 Task: Save the attachment from the task to your Documents folder.
Action: Mouse moved to (12, 159)
Screenshot: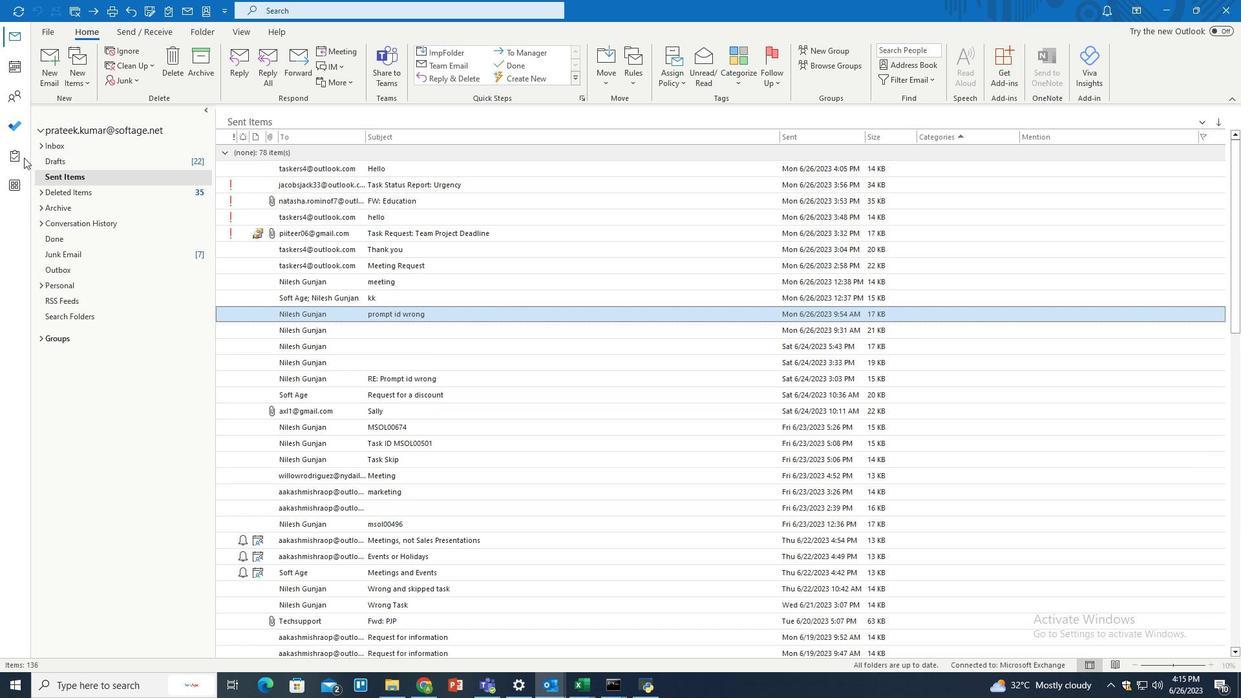 
Action: Mouse pressed left at (12, 159)
Screenshot: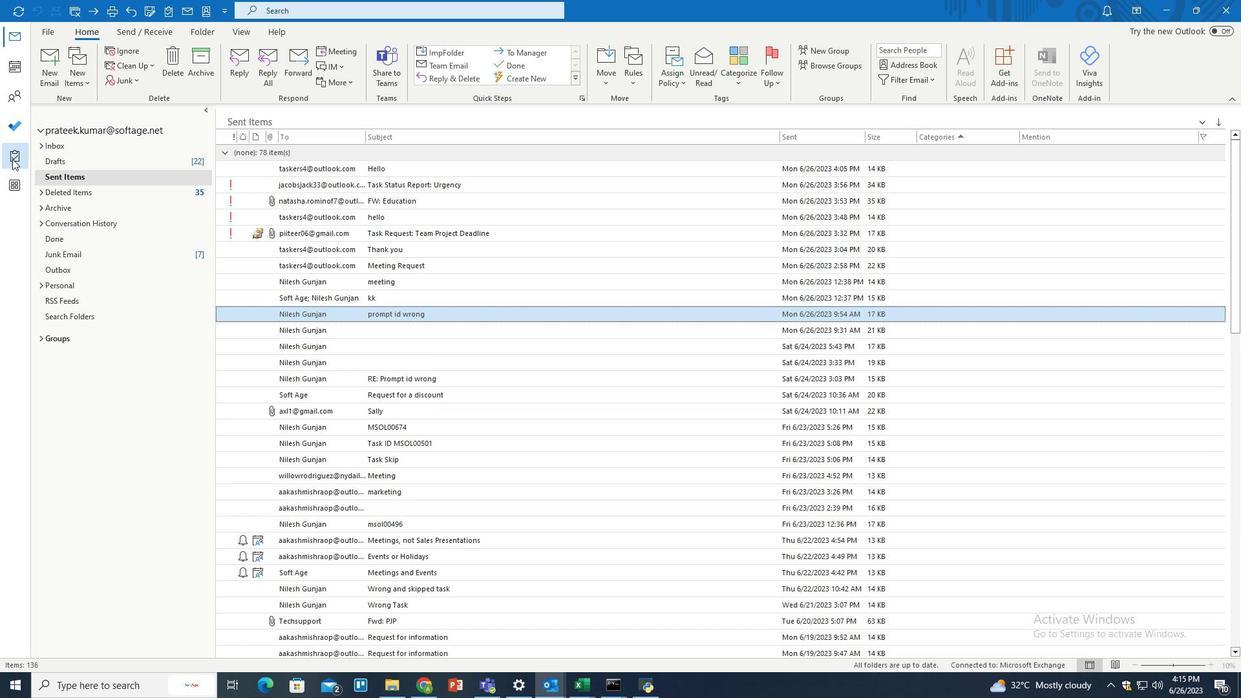 
Action: Mouse moved to (262, 464)
Screenshot: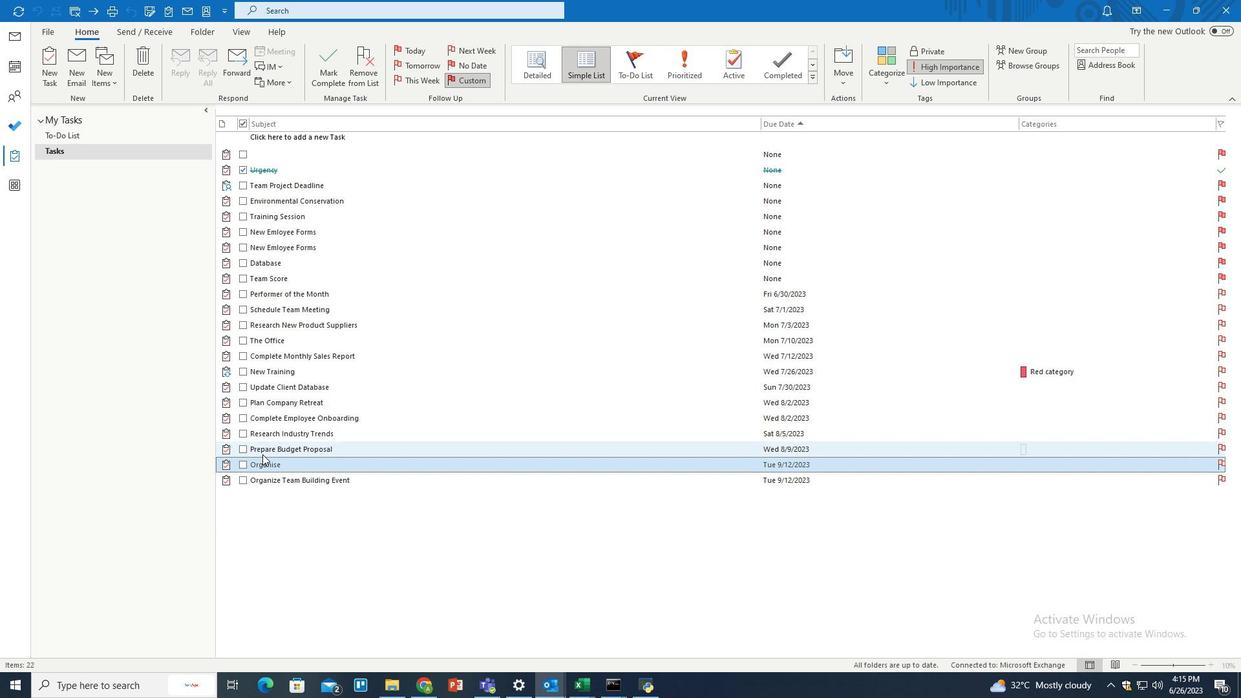 
Action: Mouse pressed left at (262, 464)
Screenshot: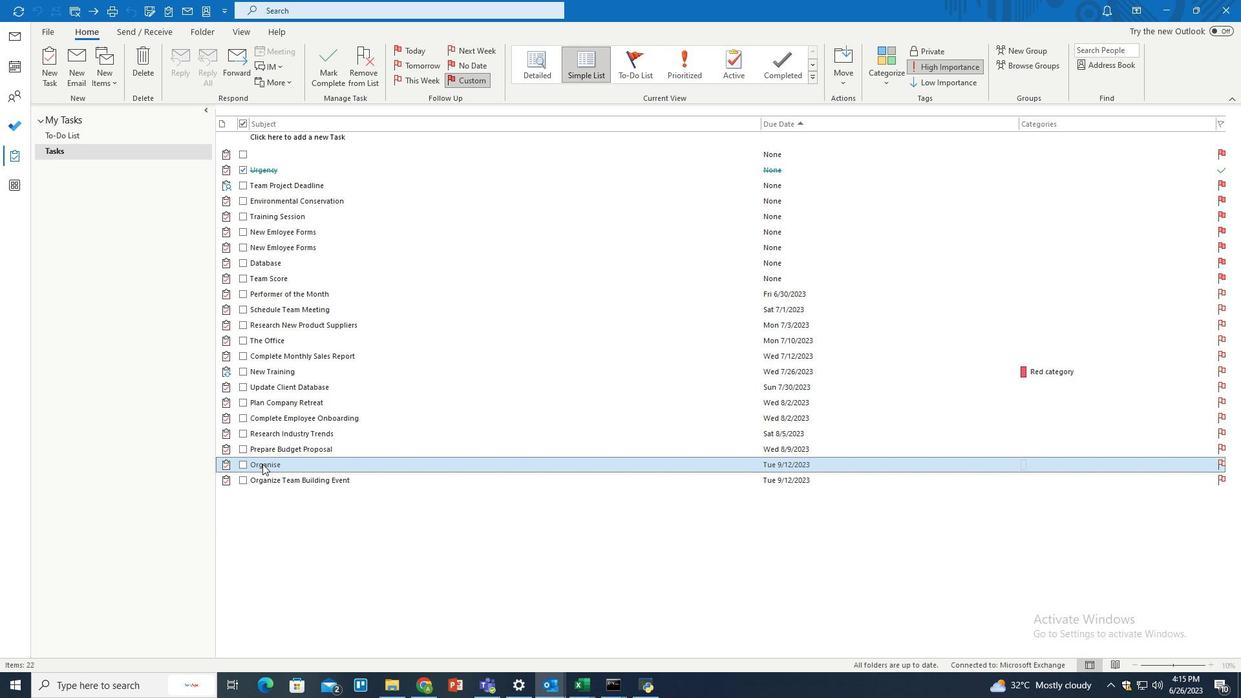 
Action: Mouse pressed left at (262, 464)
Screenshot: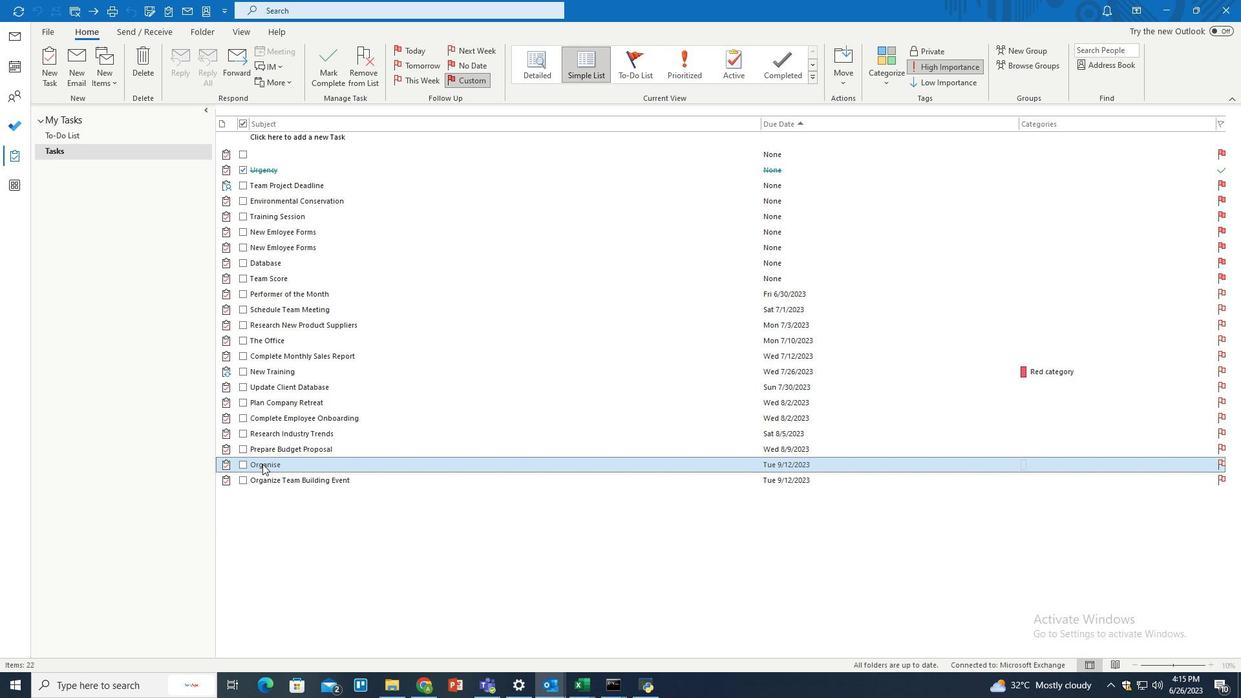 
Action: Mouse moved to (14, 30)
Screenshot: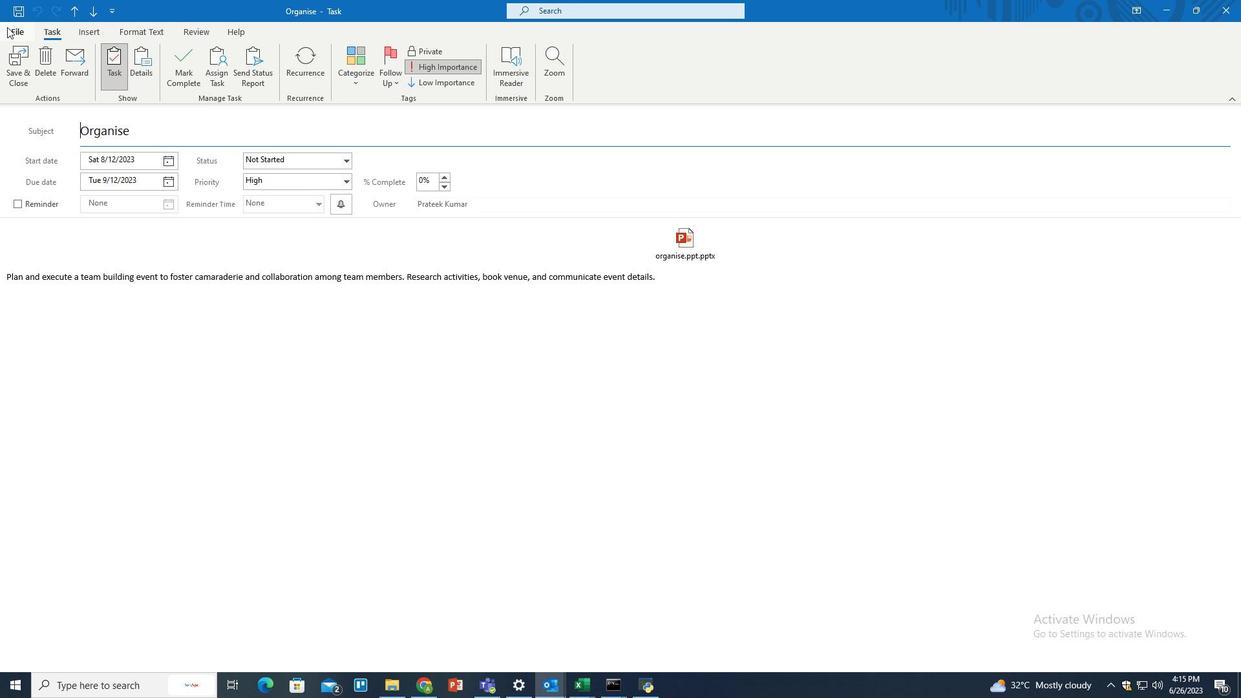 
Action: Mouse pressed left at (14, 30)
Screenshot: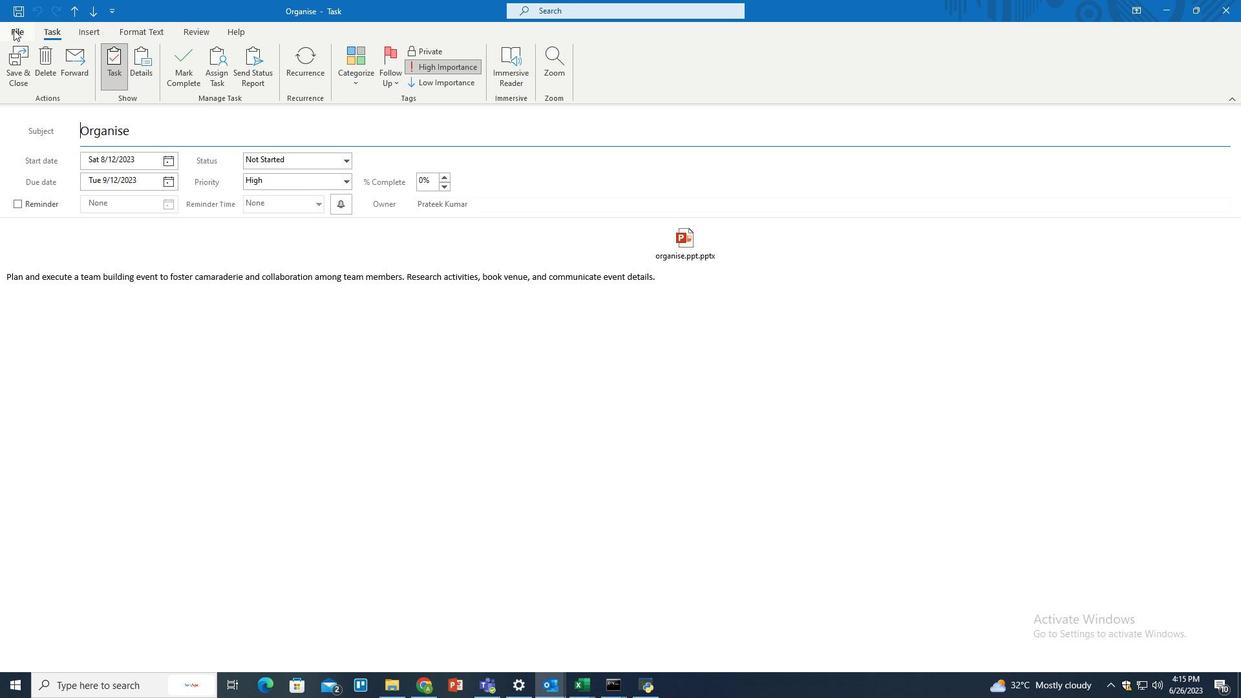 
Action: Mouse moved to (51, 145)
Screenshot: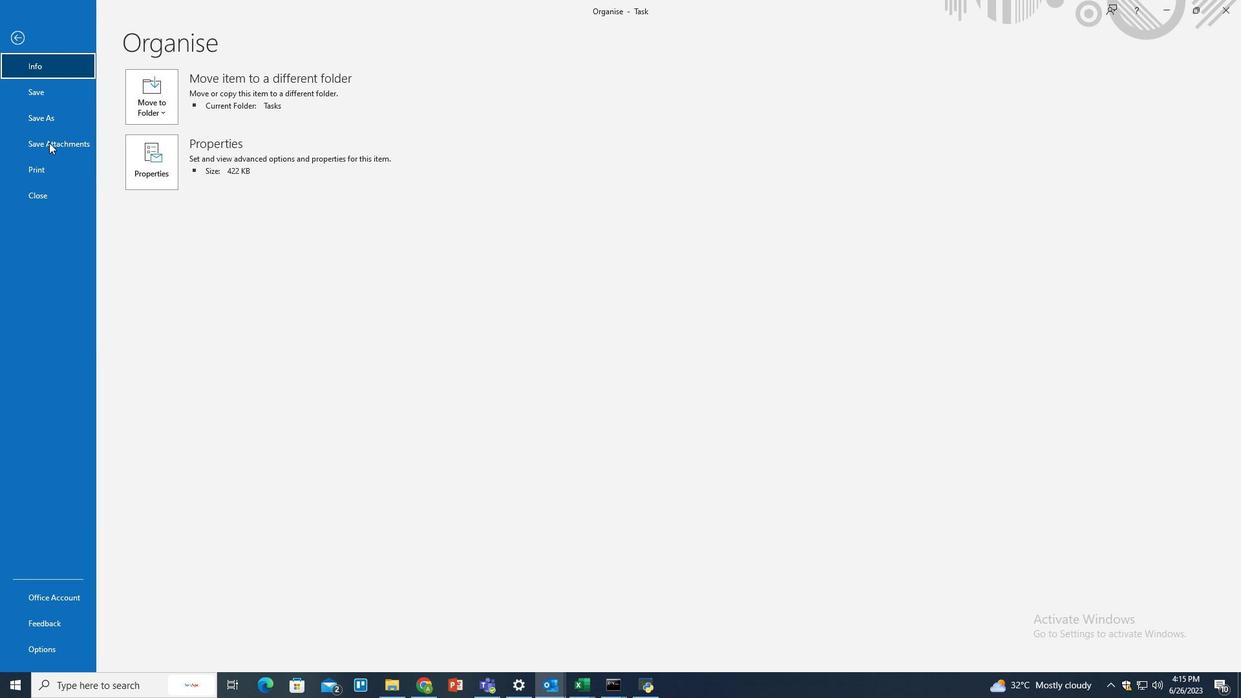 
Action: Mouse pressed left at (51, 145)
Screenshot: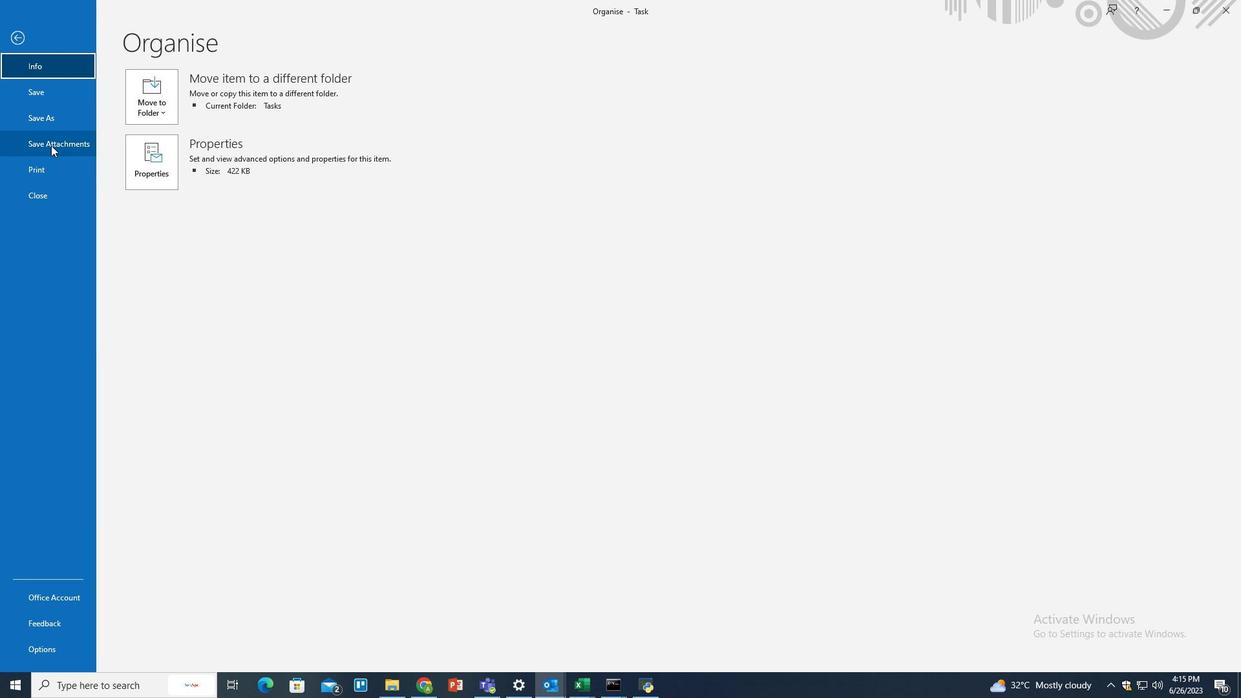 
Action: Mouse moved to (665, 284)
Screenshot: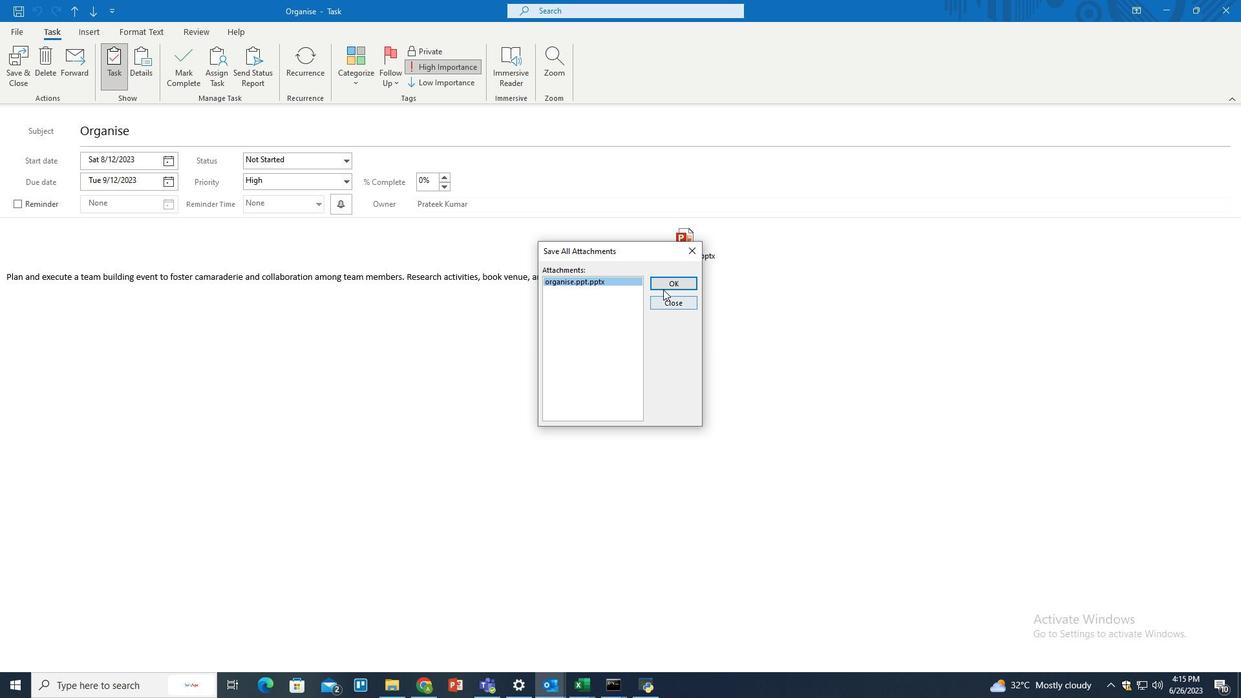 
Action: Mouse pressed left at (665, 284)
Screenshot: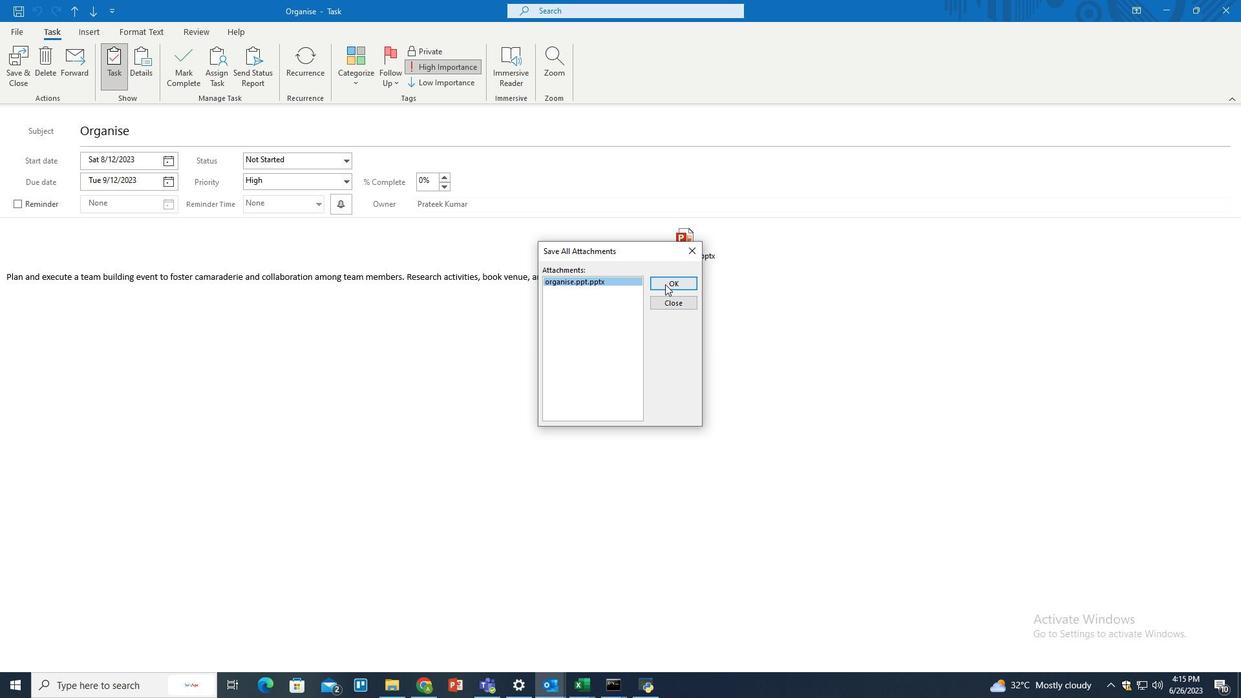 
Action: Mouse moved to (1058, 587)
Screenshot: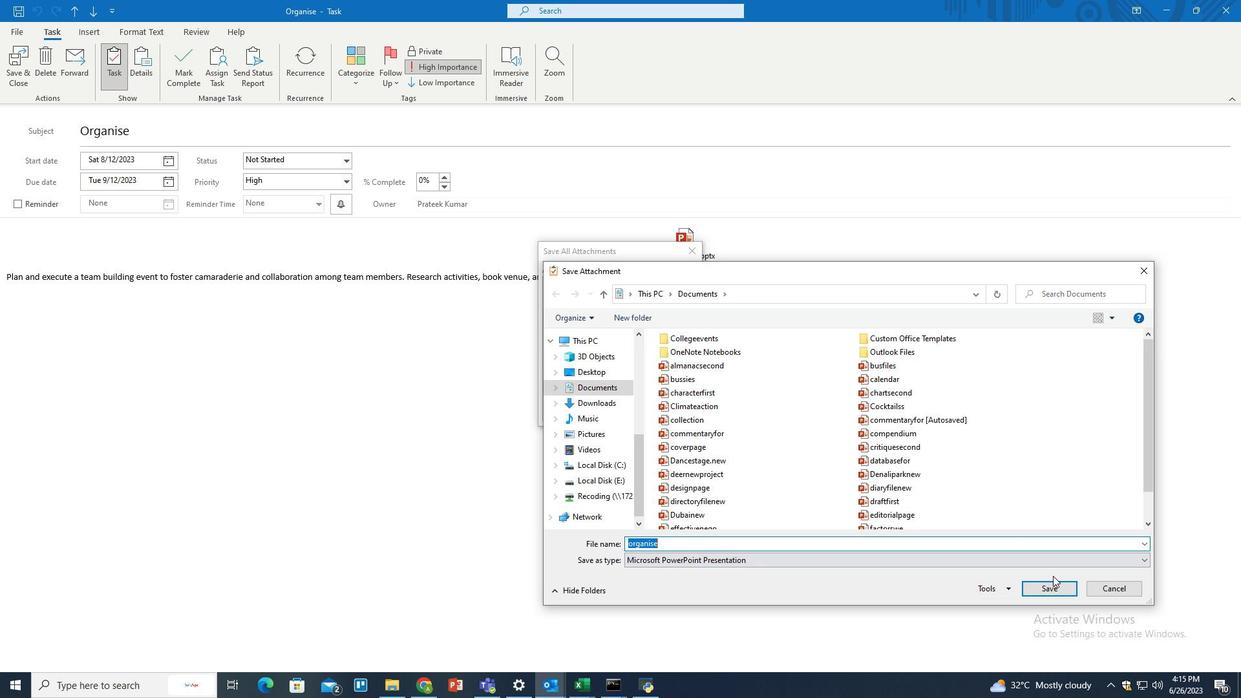 
Action: Mouse pressed left at (1058, 587)
Screenshot: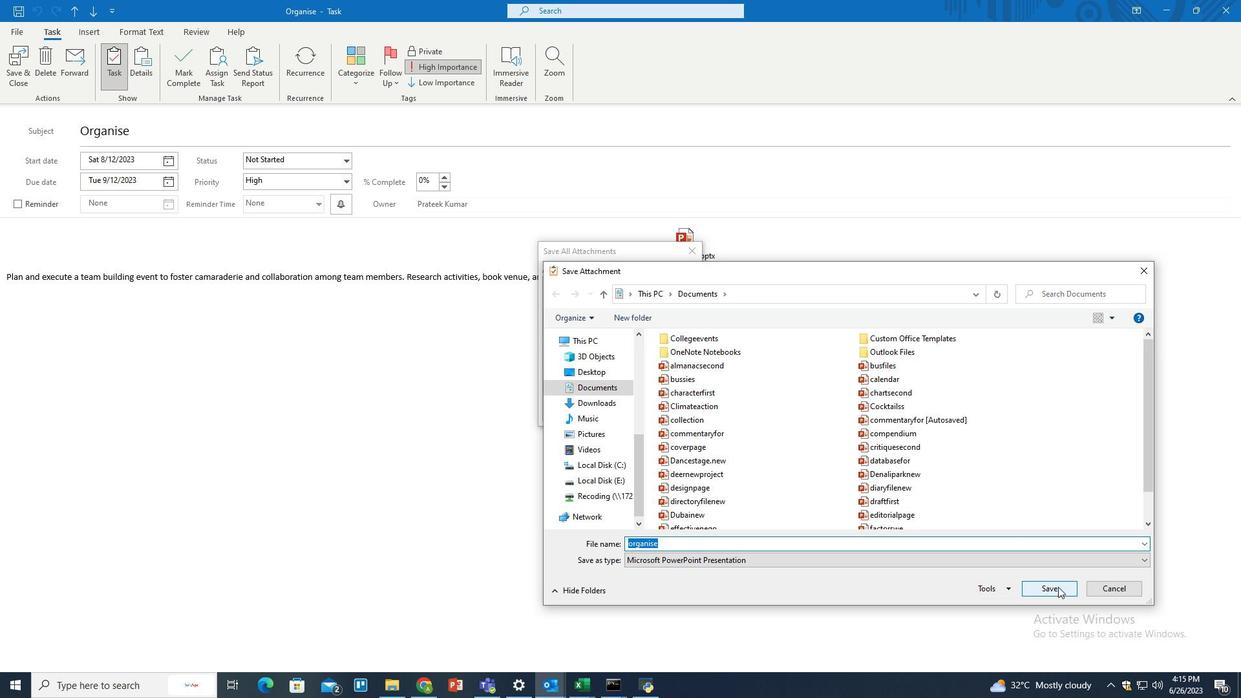 
Action: Mouse moved to (495, 408)
Screenshot: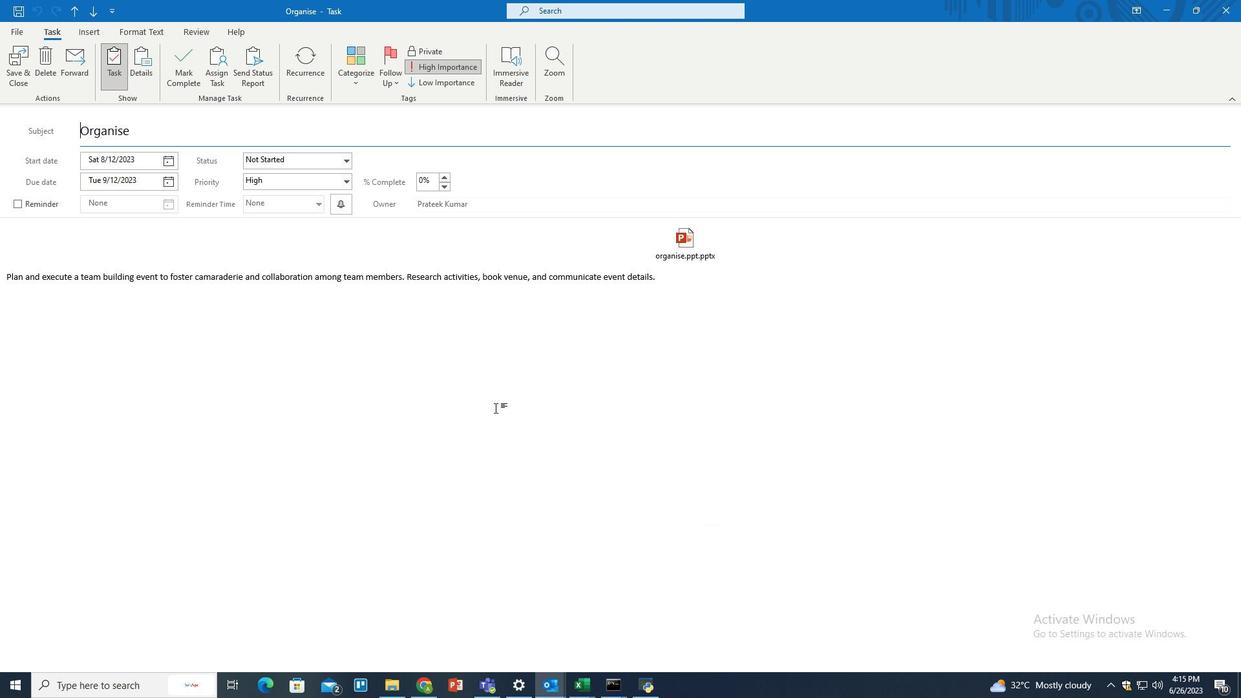 
